 Task: In the "Doing" board, add two more items to the checklist "2015 Model" and "2017 Model".
Action: Mouse moved to (442, 210)
Screenshot: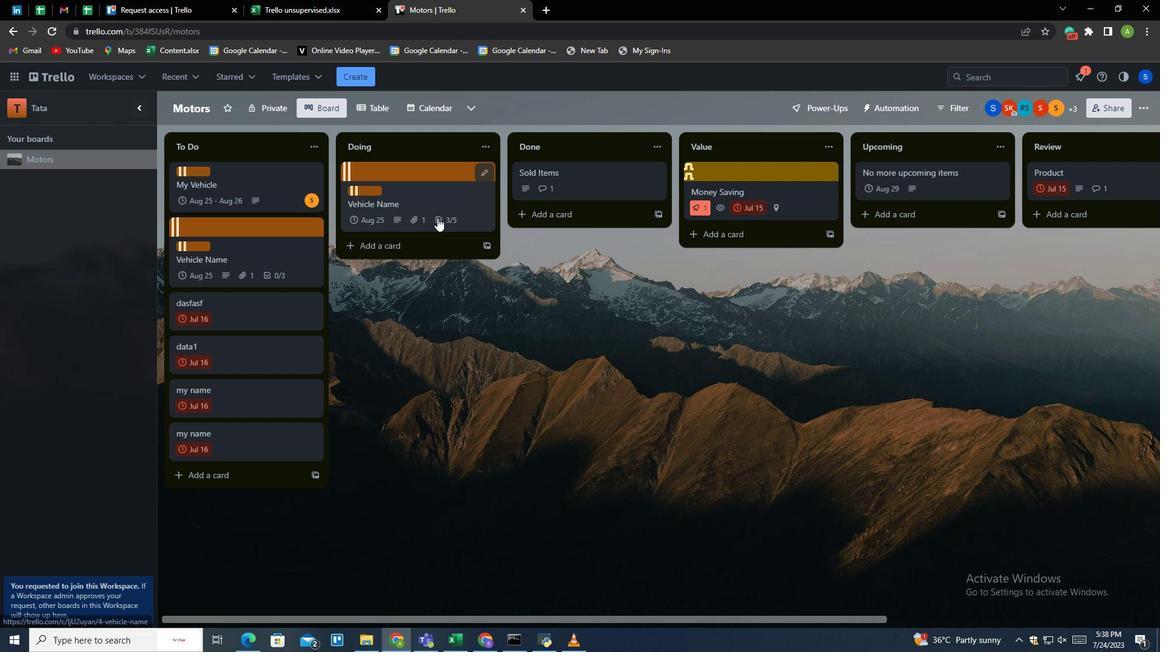 
Action: Mouse pressed left at (442, 210)
Screenshot: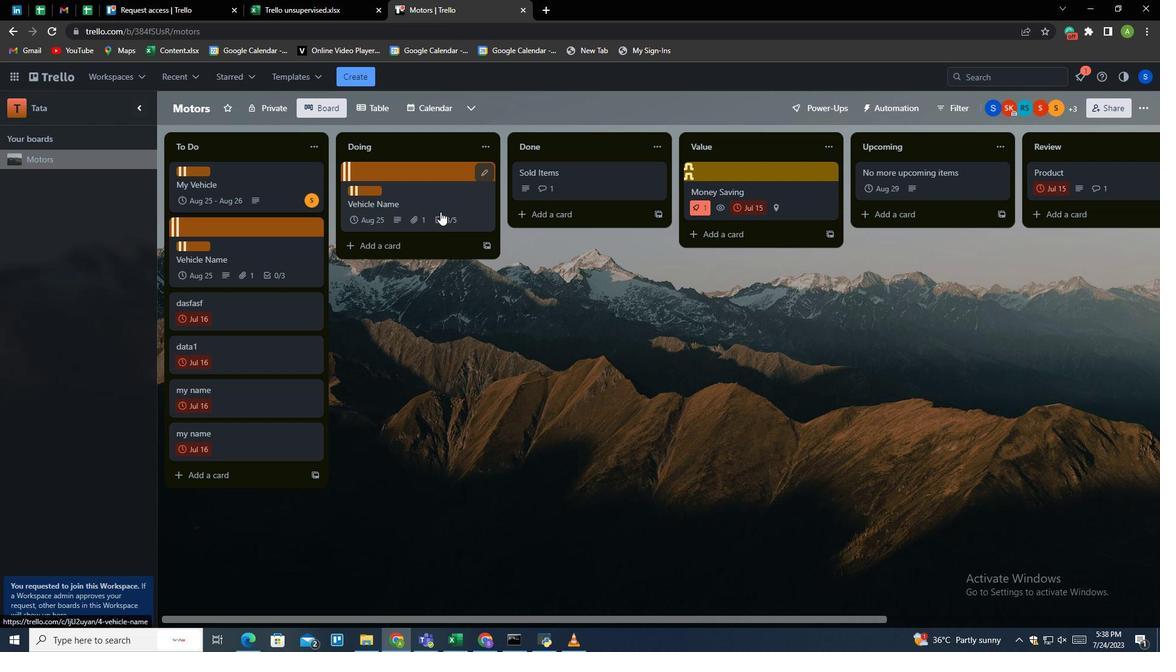 
Action: Mouse moved to (741, 329)
Screenshot: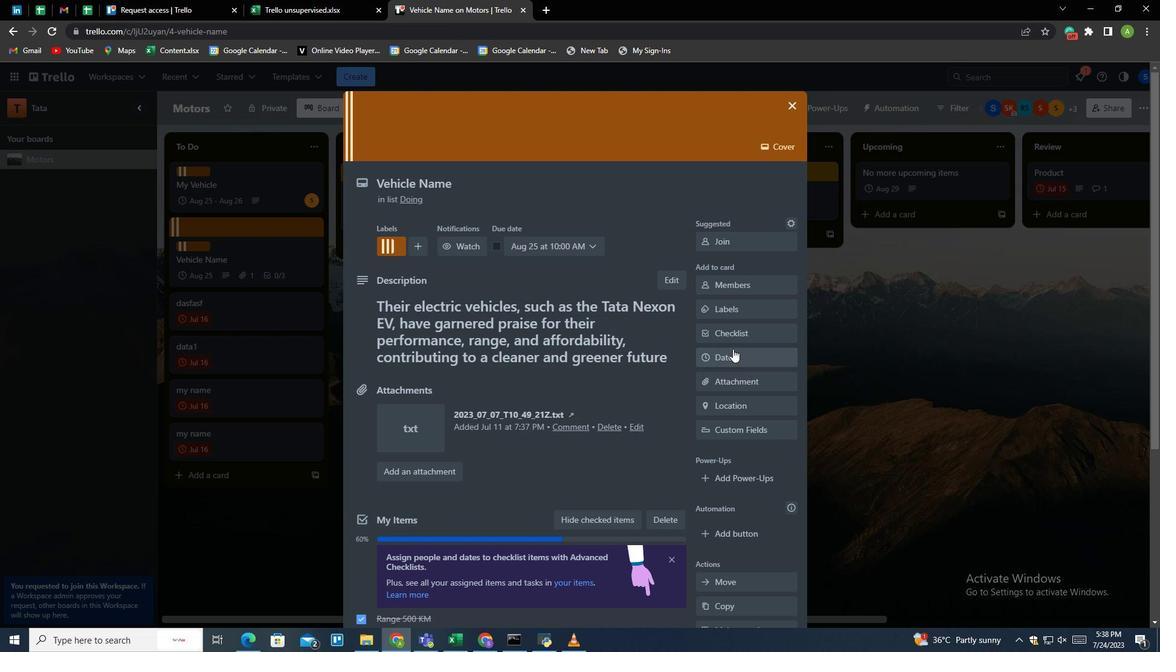 
Action: Mouse pressed left at (741, 329)
Screenshot: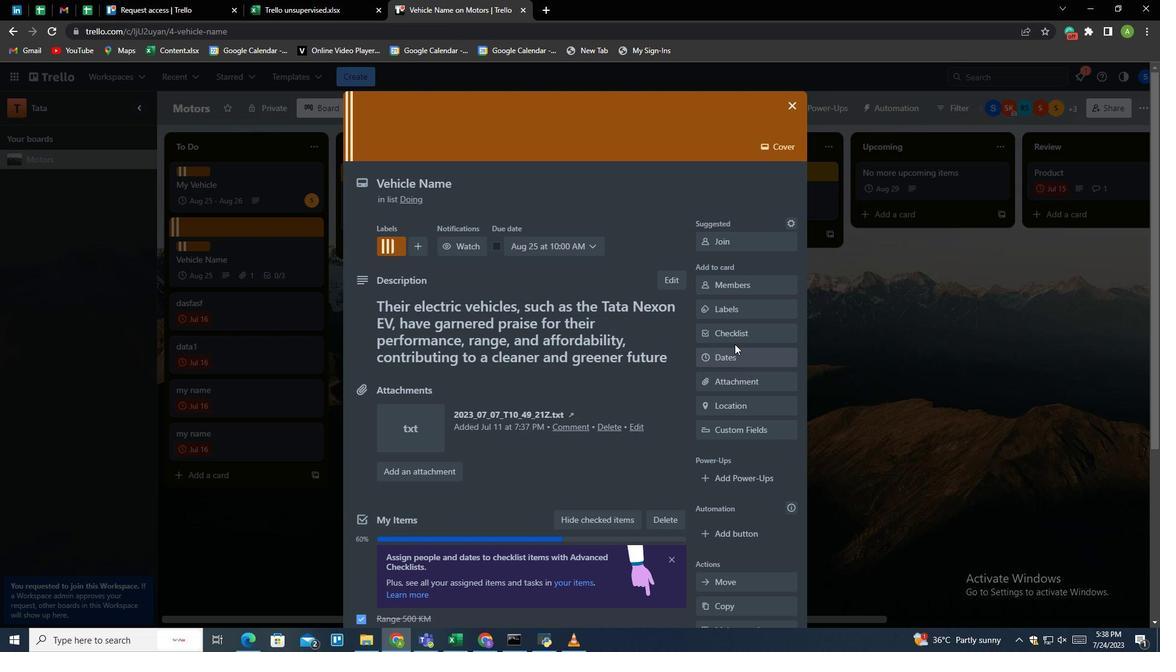 
Action: Mouse moved to (742, 463)
Screenshot: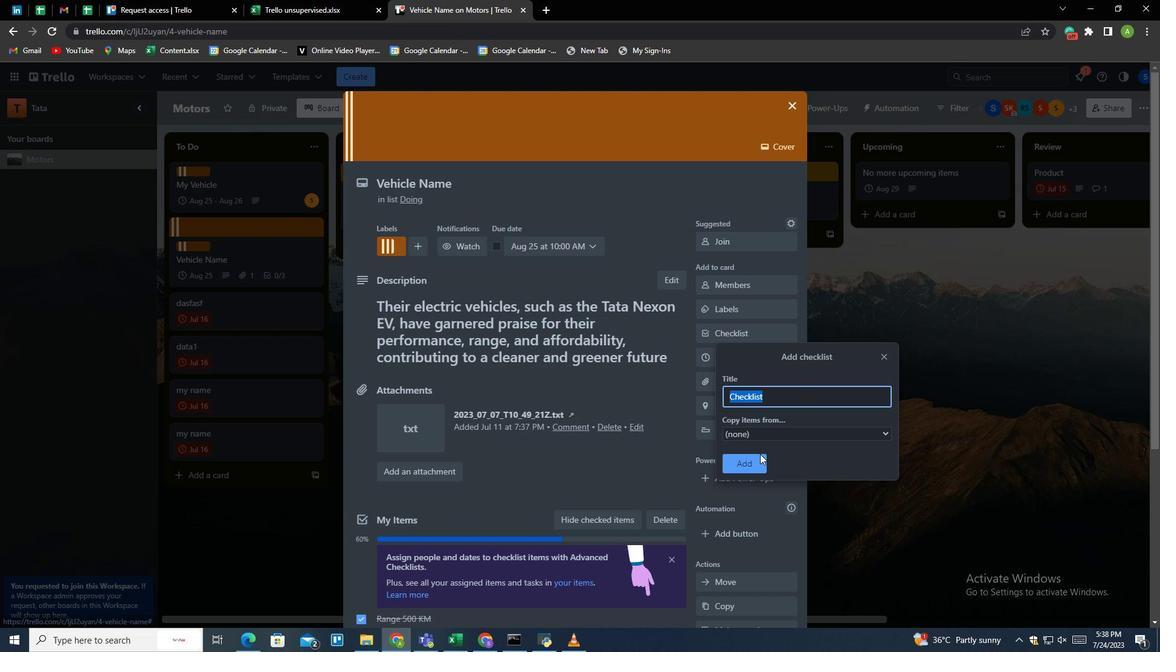 
Action: Mouse pressed left at (742, 463)
Screenshot: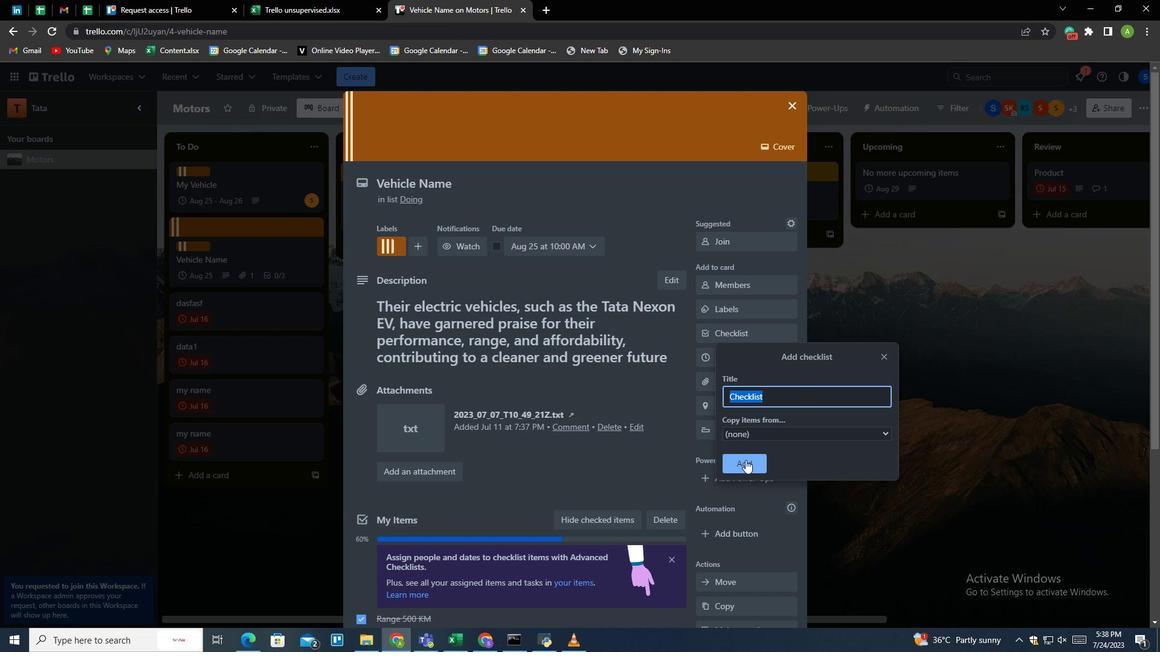 
Action: Mouse moved to (397, 461)
Screenshot: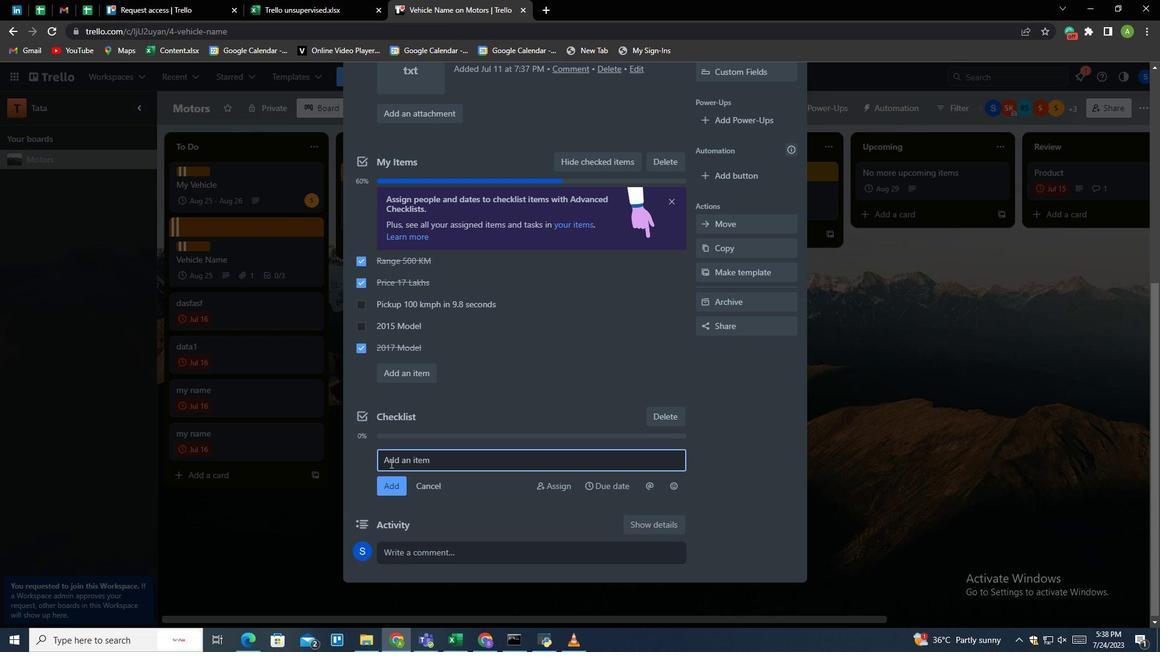 
Action: Mouse pressed left at (397, 461)
Screenshot: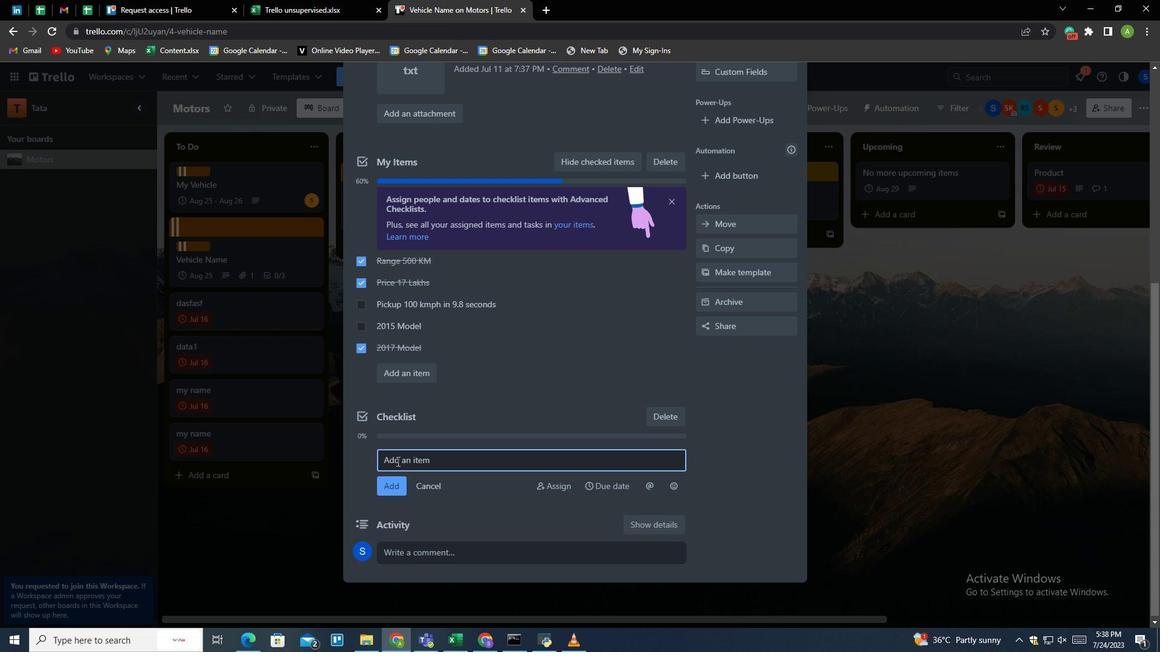 
Action: Key pressed 2015<Key.space><Key.shift>Model<Key.enter><Key.shift><Key.shift><Key.shift><Key.shift><Key.shift><Key.shift><Key.shift>2017<Key.space><Key.shift><Key.shift><Key.shift><Key.shift><Key.shift><Key.shift><Key.shift><Key.shift><Key.shift>Model<Key.enter>
Screenshot: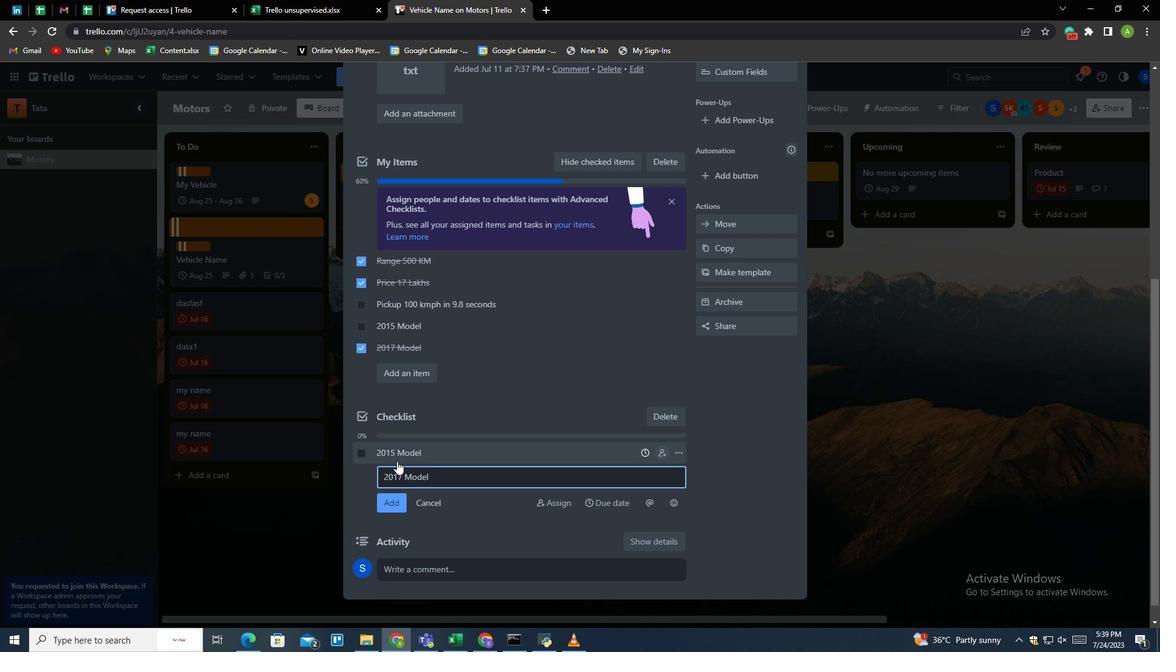 
Action: Mouse moved to (940, 413)
Screenshot: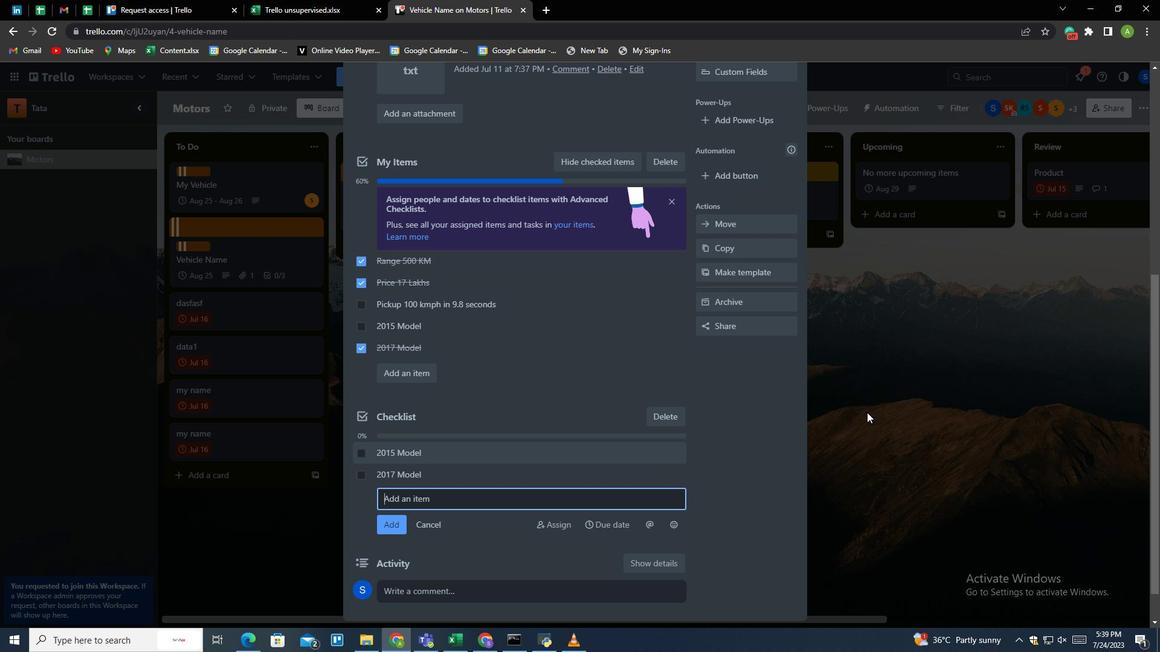 
Action: Mouse pressed left at (940, 413)
Screenshot: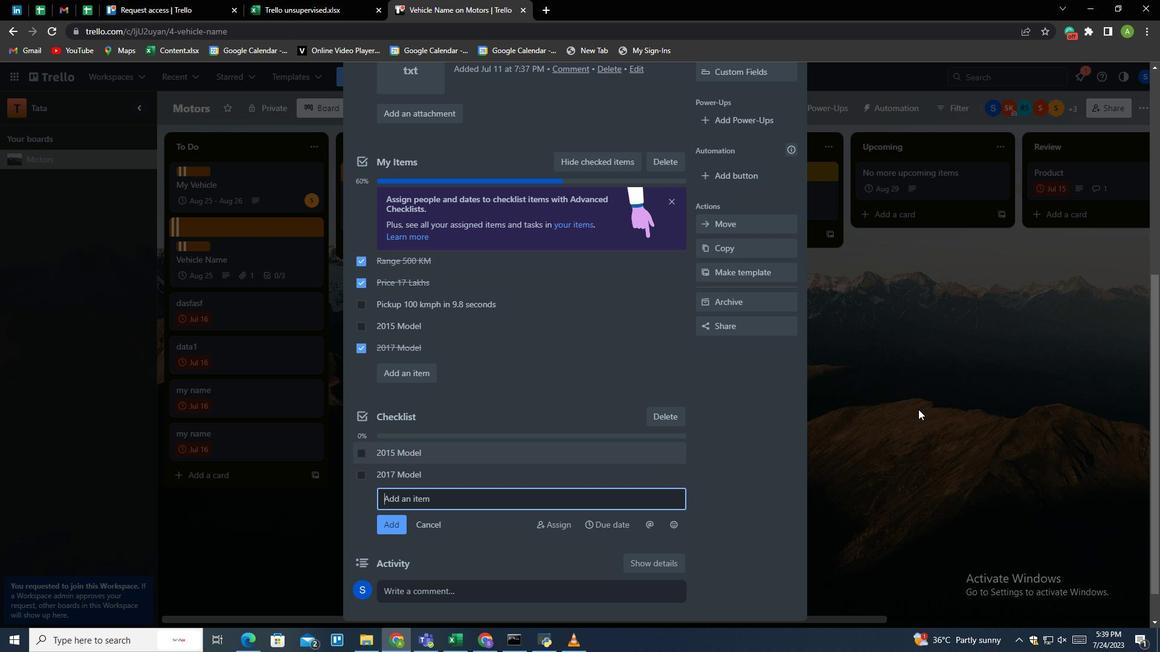 
